 Task: Use the formula "COUPNUM" in spreadsheet "Project portfolio".
Action: Mouse moved to (228, 346)
Screenshot: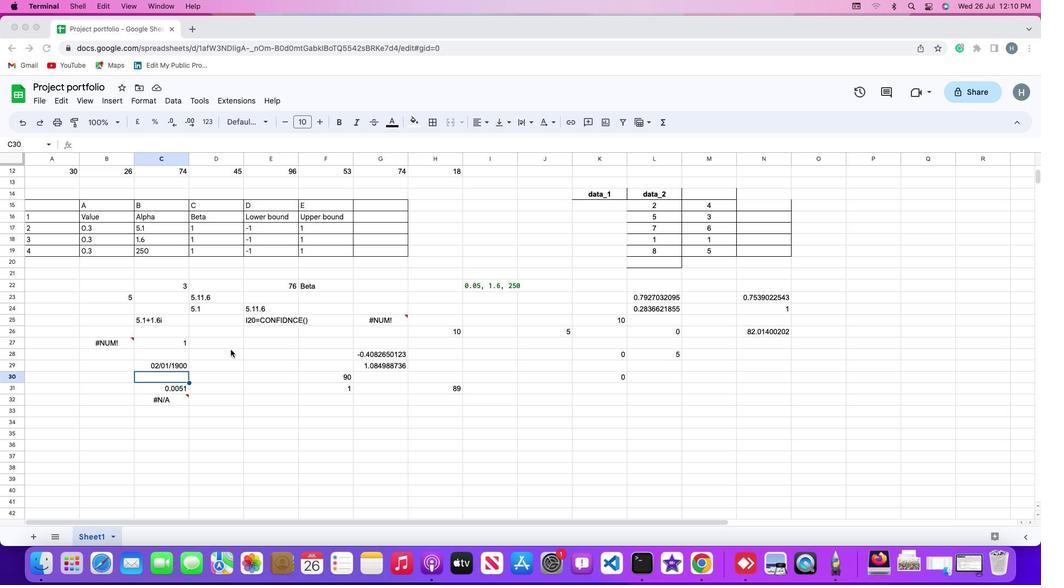 
Action: Mouse pressed left at (228, 346)
Screenshot: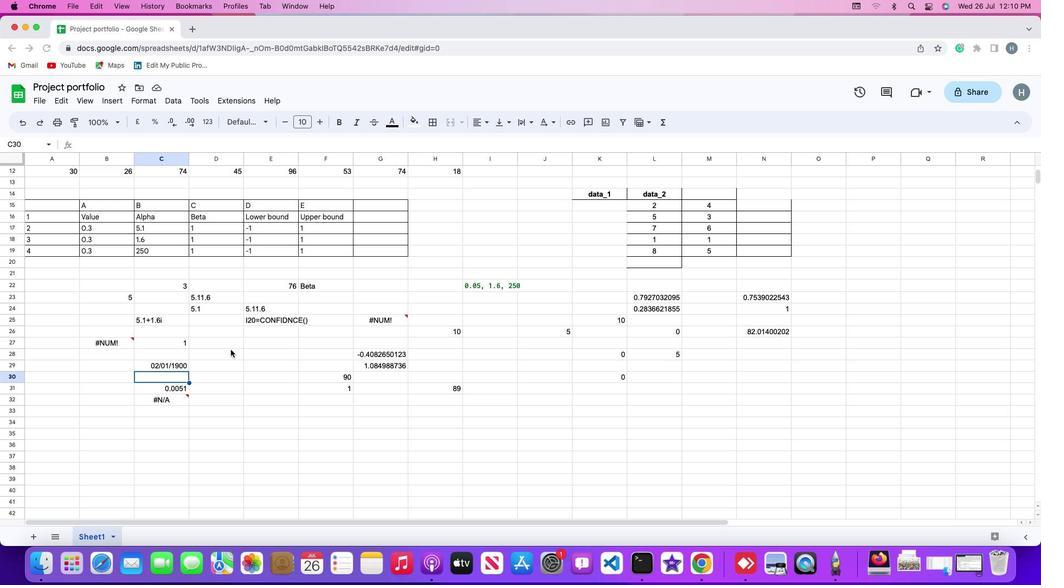 
Action: Mouse moved to (224, 346)
Screenshot: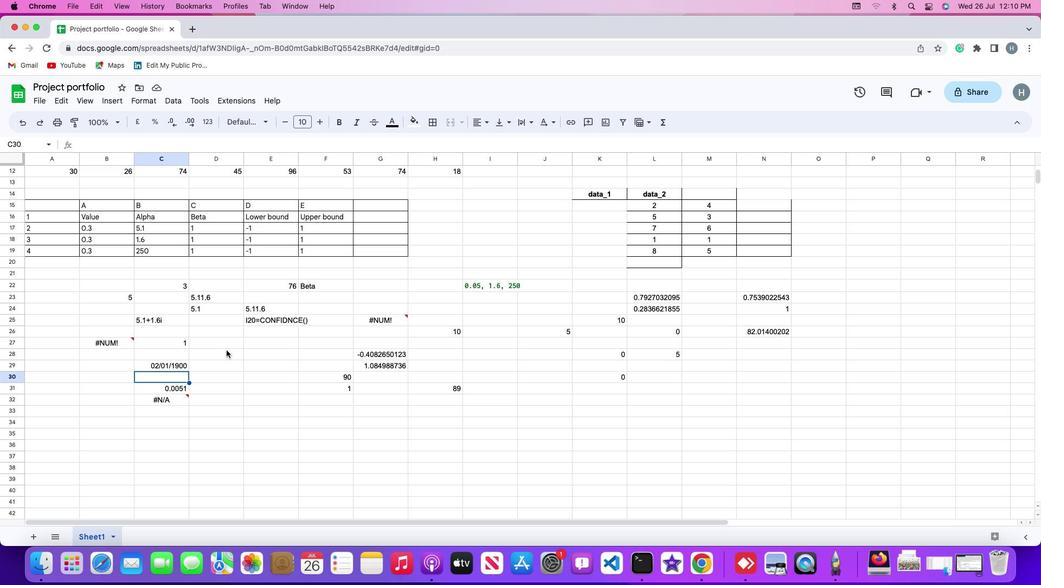 
Action: Mouse pressed left at (224, 346)
Screenshot: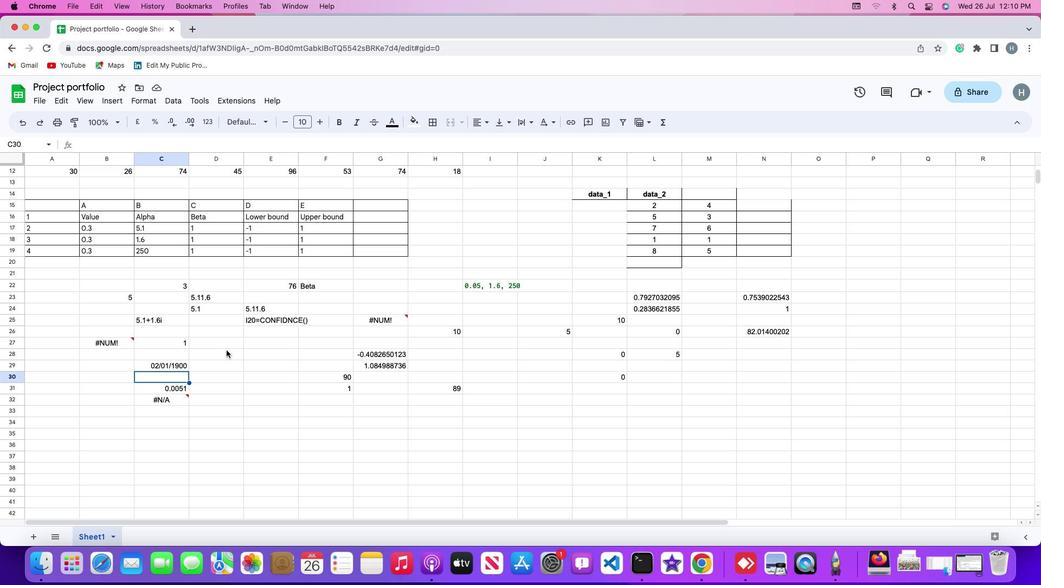 
Action: Mouse moved to (117, 104)
Screenshot: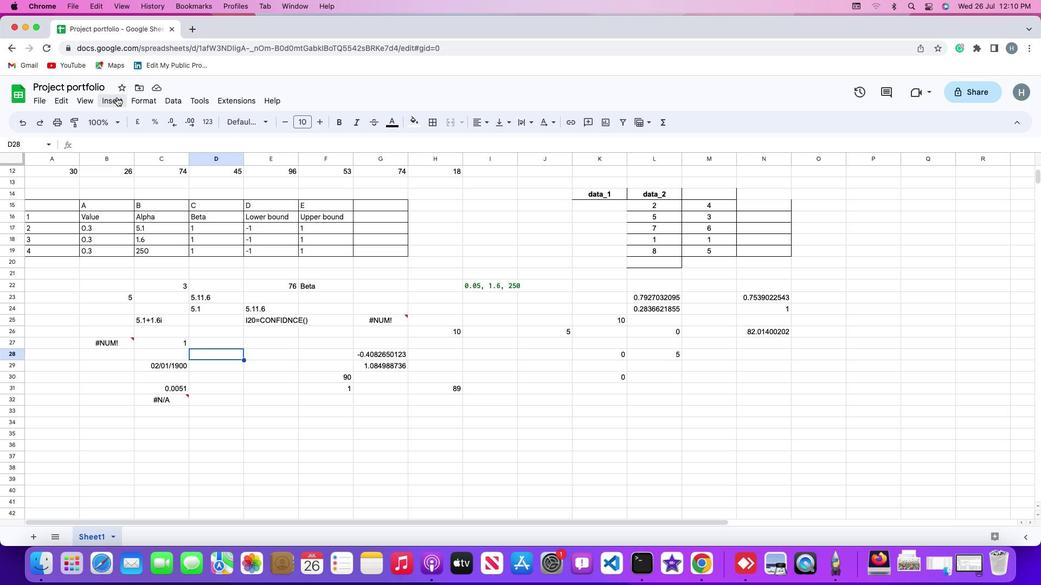 
Action: Mouse pressed left at (117, 104)
Screenshot: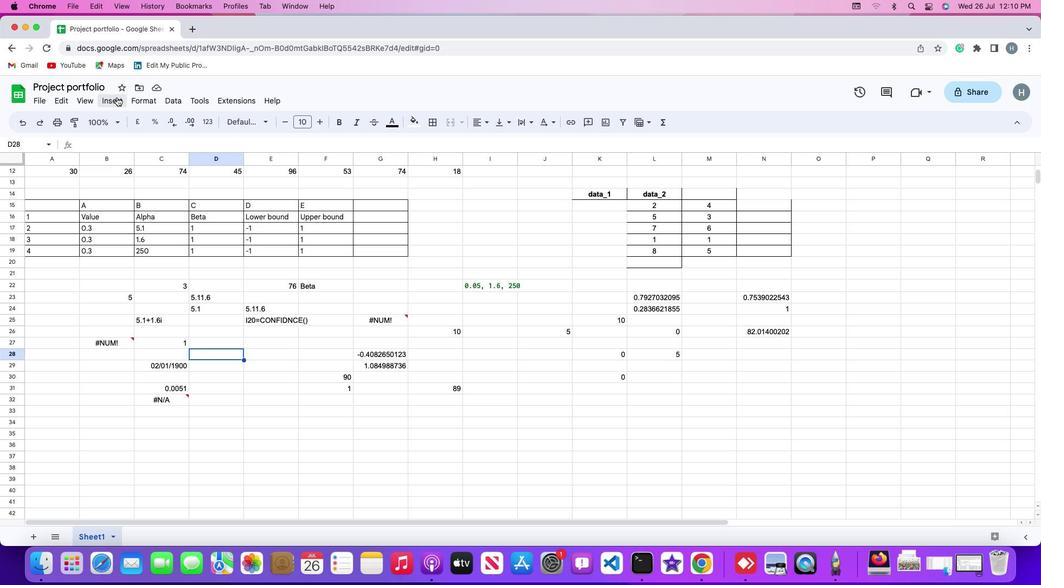 
Action: Mouse moved to (147, 280)
Screenshot: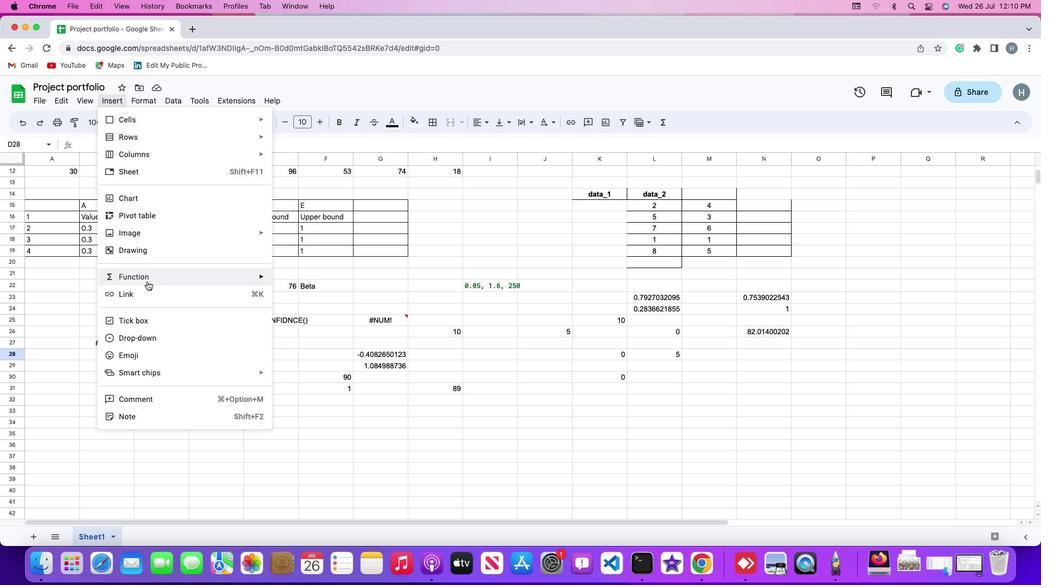 
Action: Mouse pressed left at (147, 280)
Screenshot: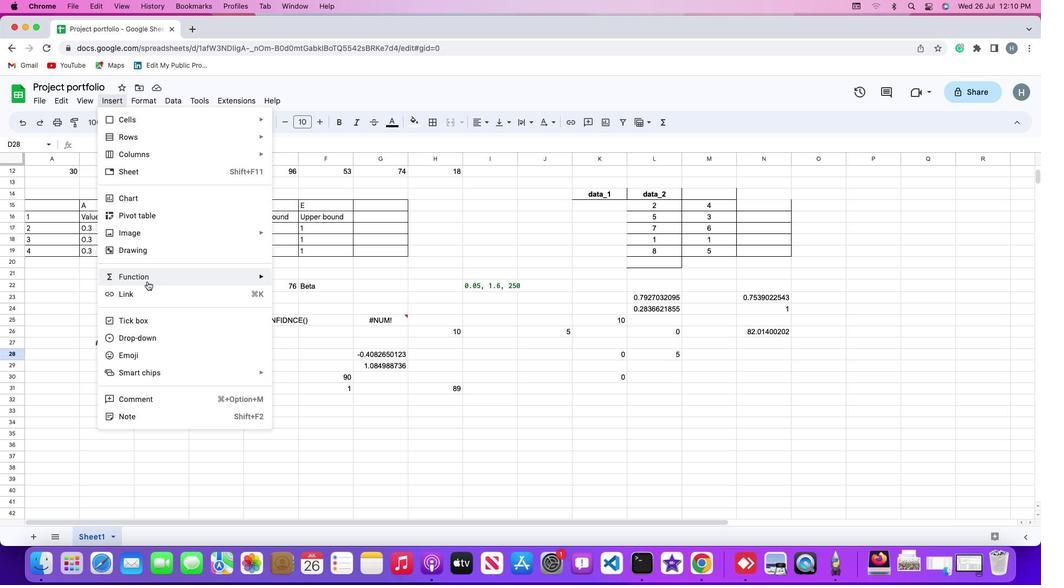 
Action: Mouse moved to (322, 232)
Screenshot: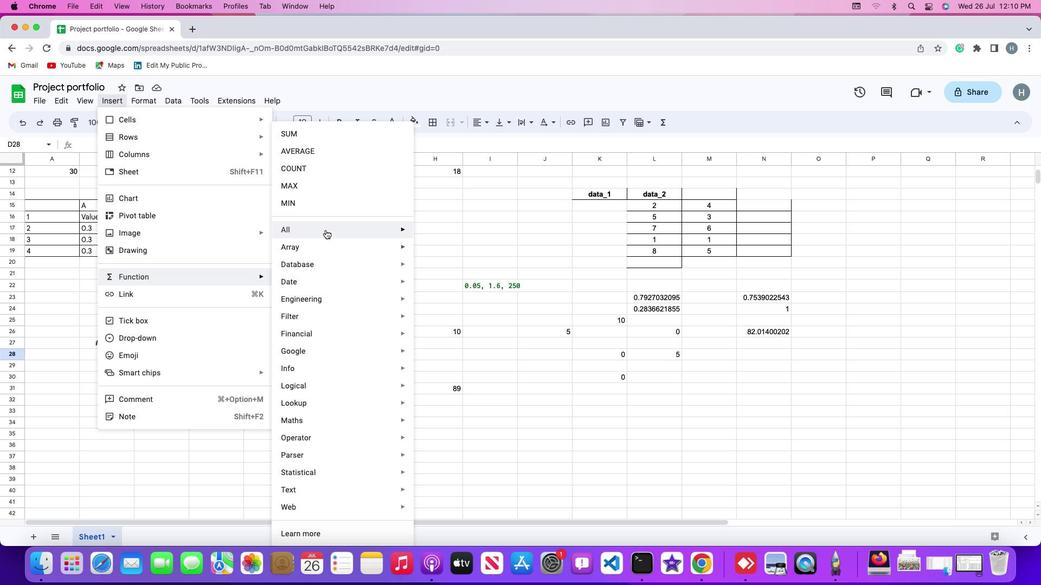 
Action: Mouse pressed left at (322, 232)
Screenshot: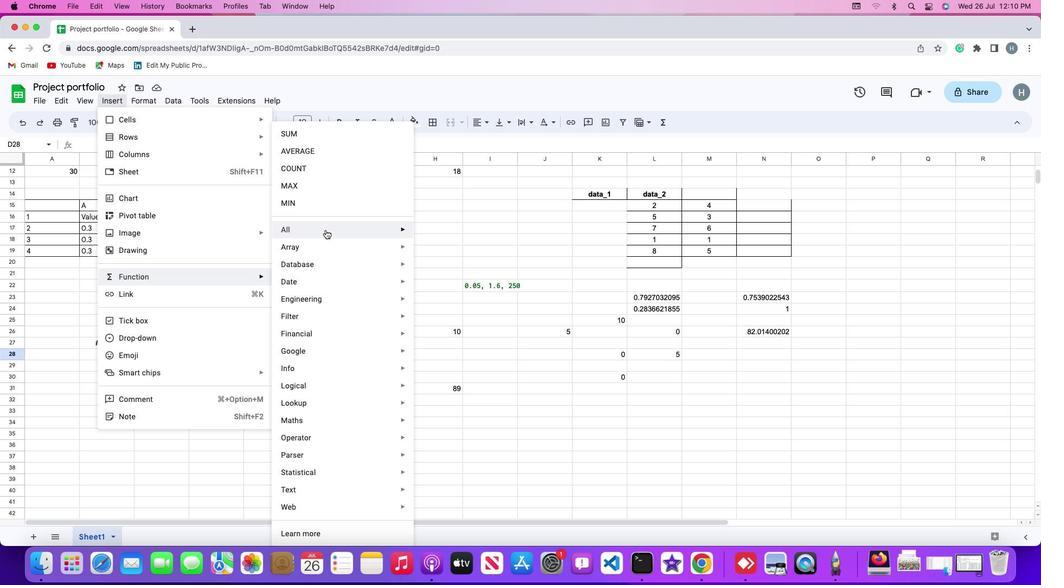 
Action: Mouse moved to (467, 527)
Screenshot: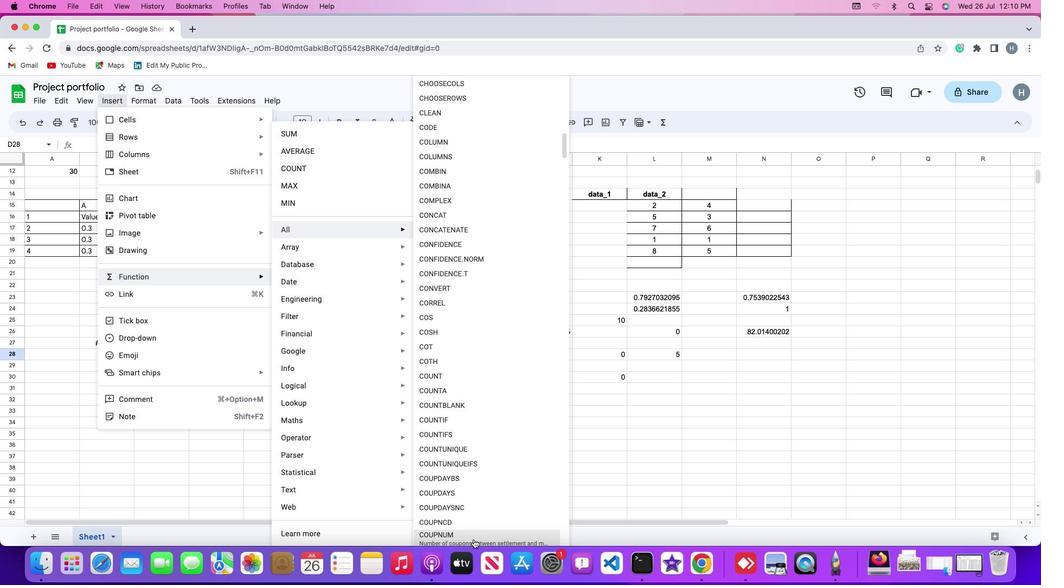 
Action: Mouse pressed left at (467, 527)
Screenshot: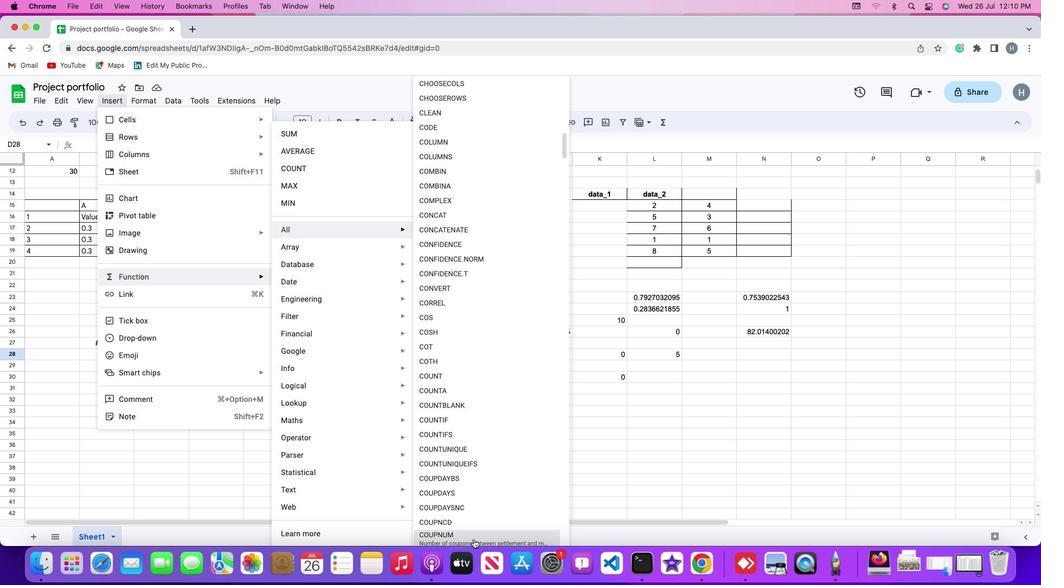 
Action: Mouse moved to (43, 230)
Screenshot: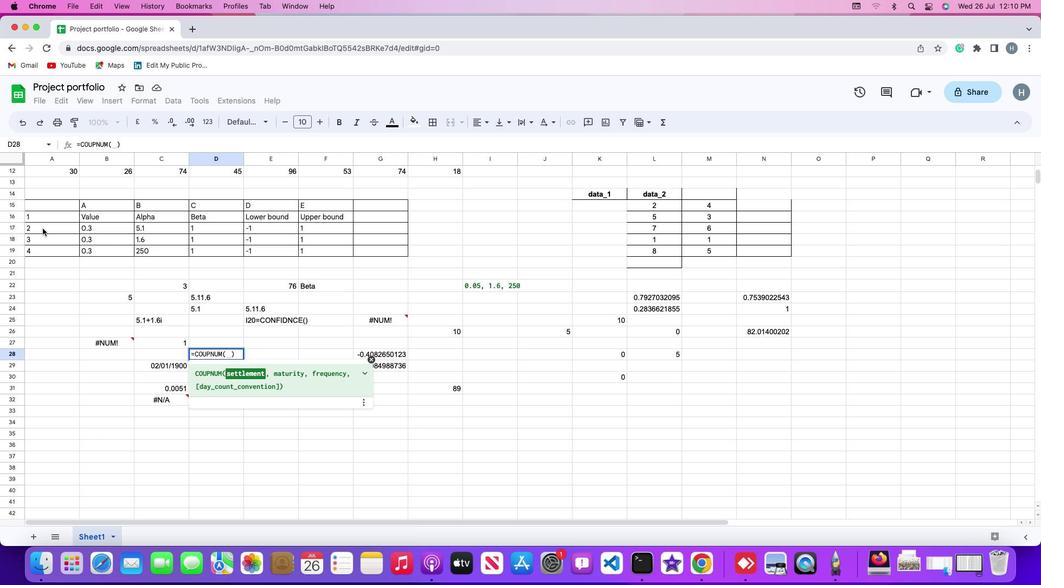 
Action: Mouse pressed left at (43, 230)
Screenshot: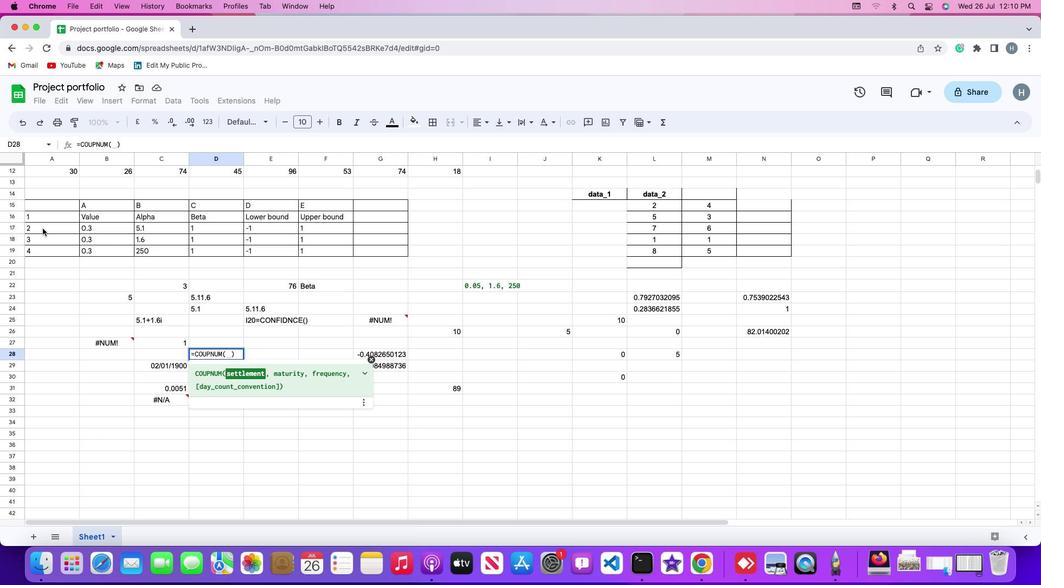
Action: Key pressed ','
Screenshot: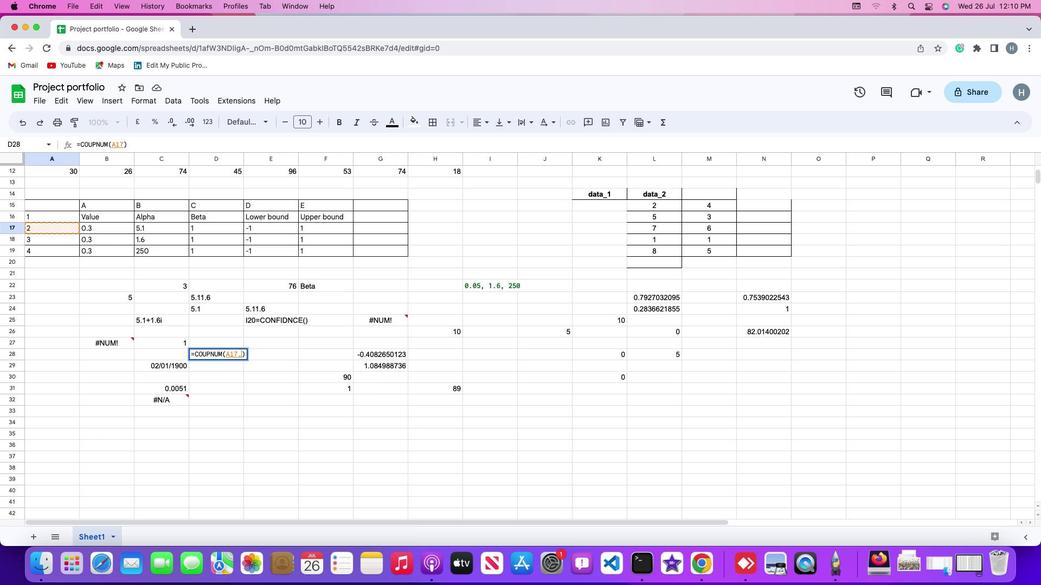 
Action: Mouse moved to (43, 242)
Screenshot: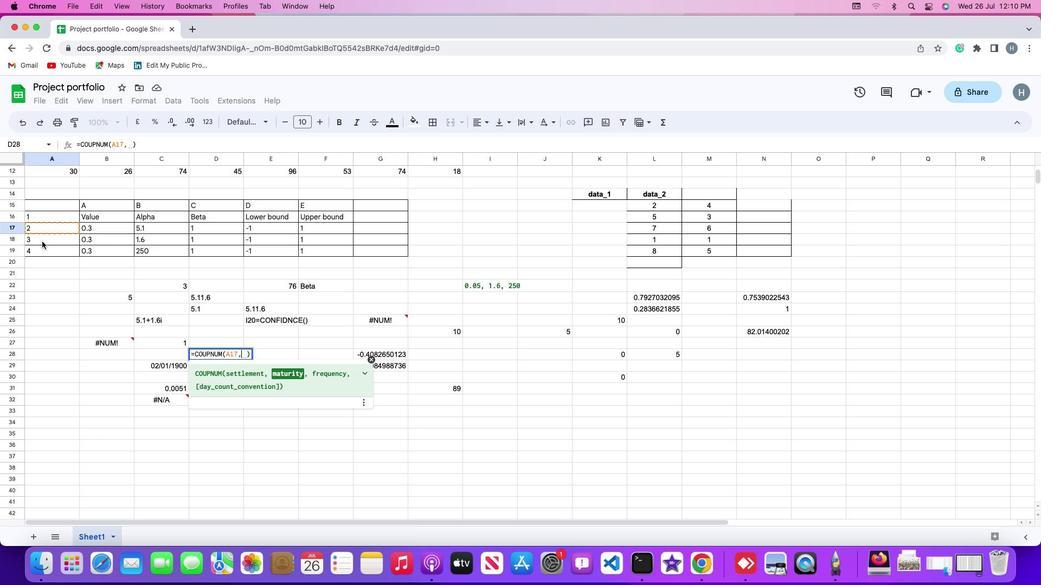 
Action: Mouse pressed left at (43, 242)
Screenshot: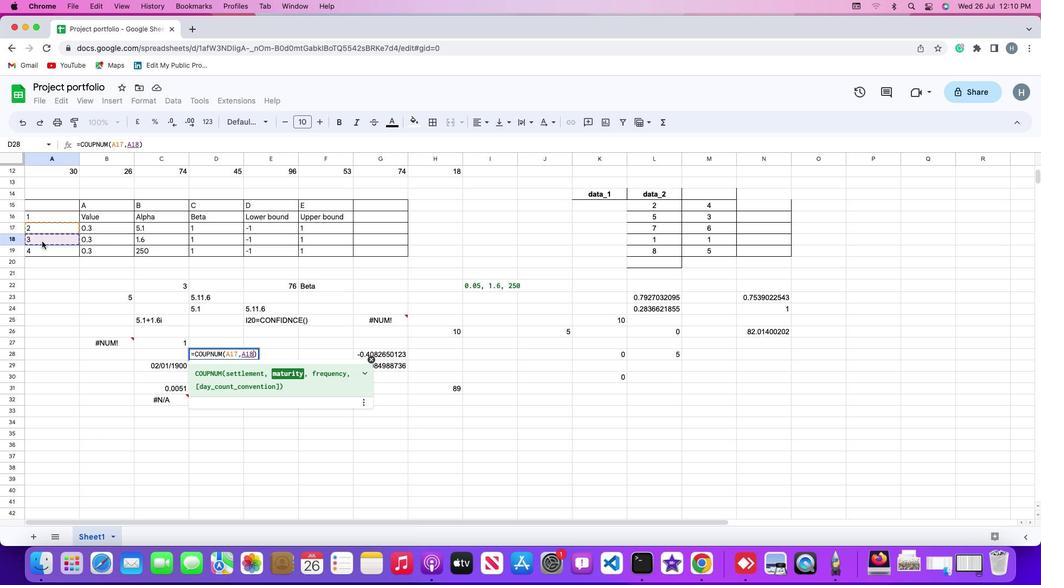 
Action: Key pressed ','
Screenshot: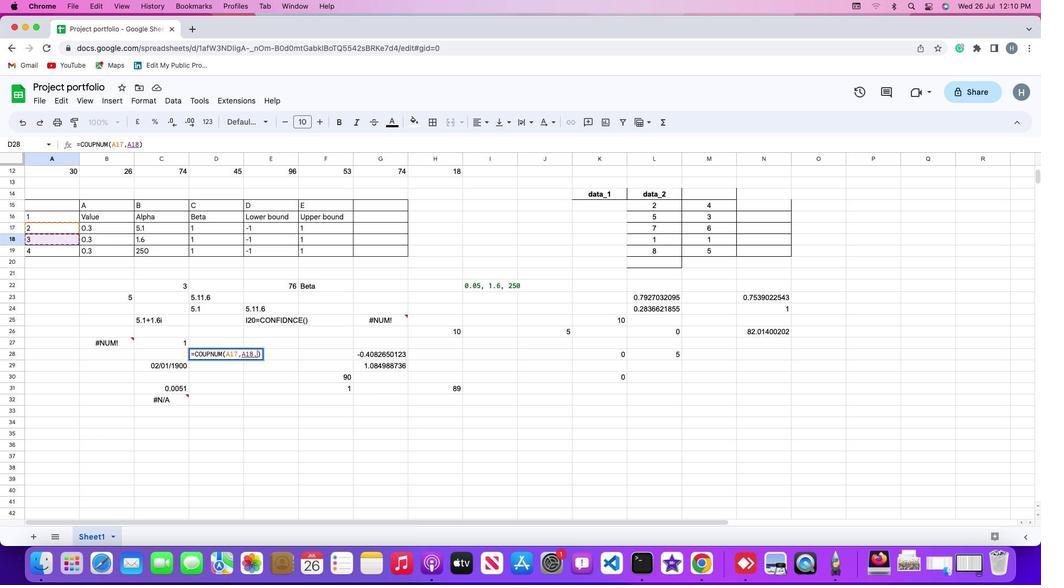 
Action: Mouse moved to (42, 250)
Screenshot: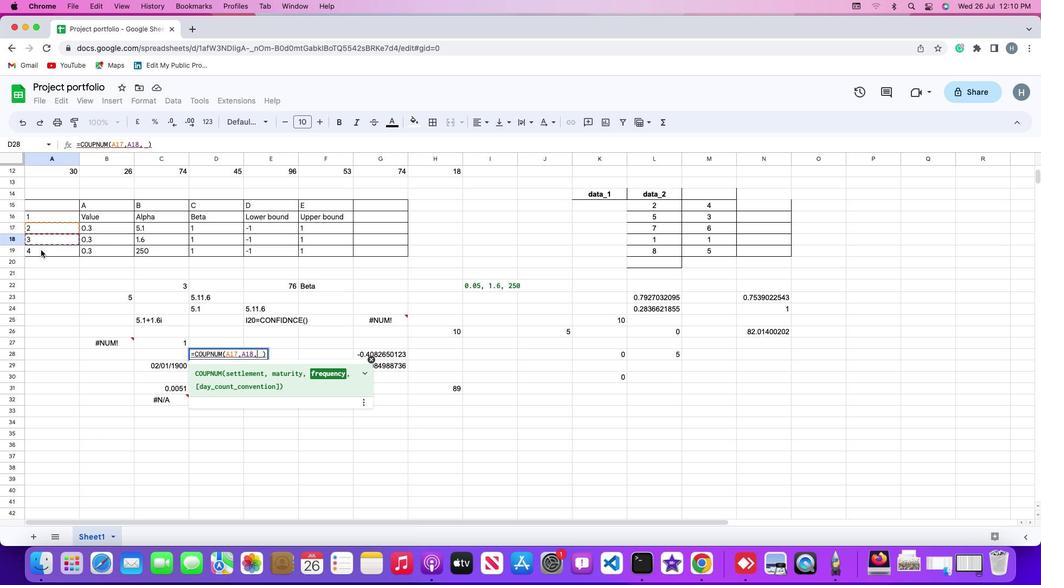 
Action: Mouse pressed left at (42, 250)
Screenshot: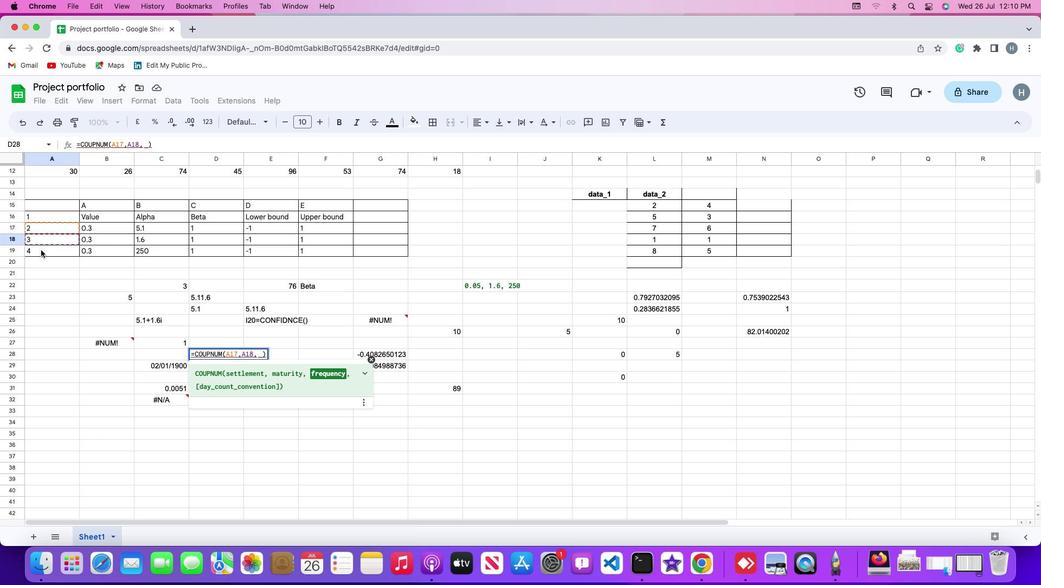 
Action: Key pressed ','
Screenshot: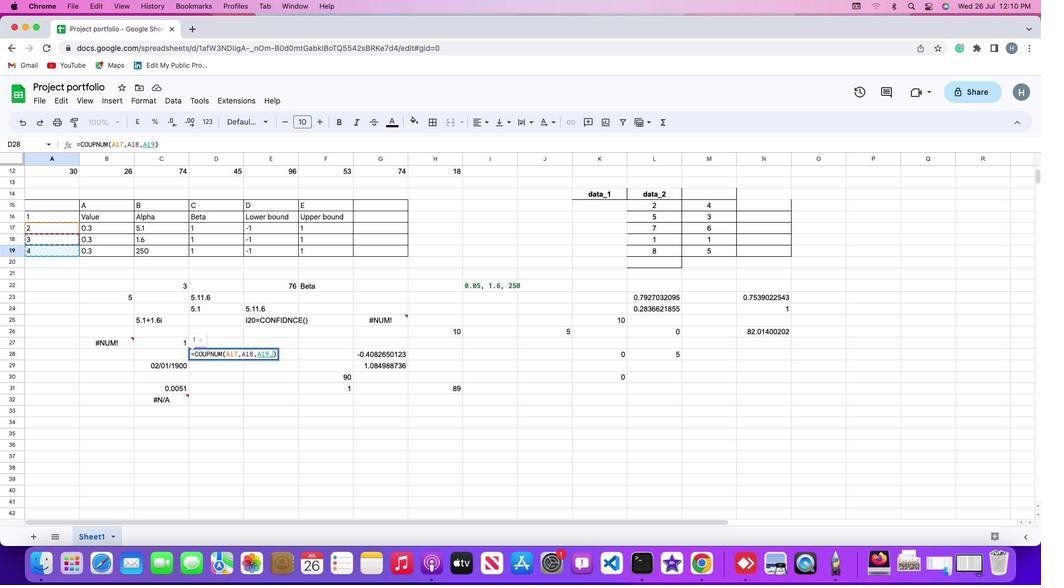 
Action: Mouse moved to (41, 251)
Screenshot: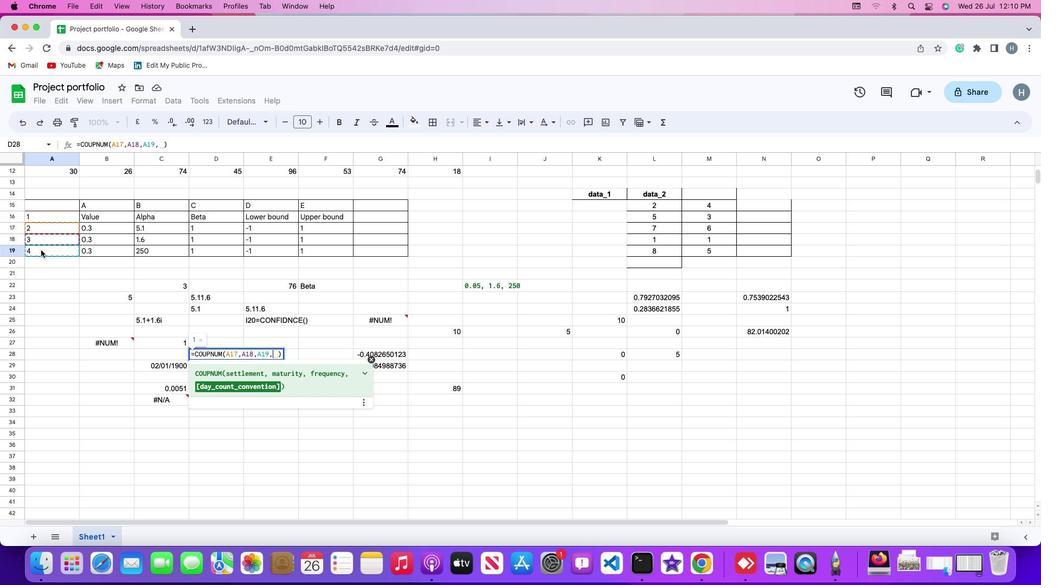 
Action: Key pressed '1'Key.enter
Screenshot: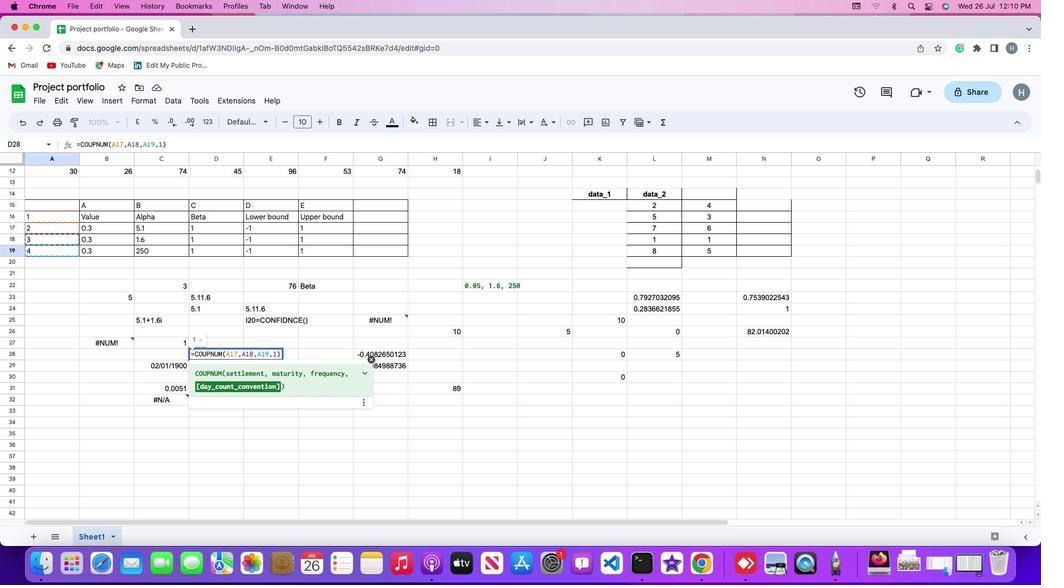 
